 Task: Sort the products in the category "American" by unit price (high first).
Action: Mouse moved to (692, 258)
Screenshot: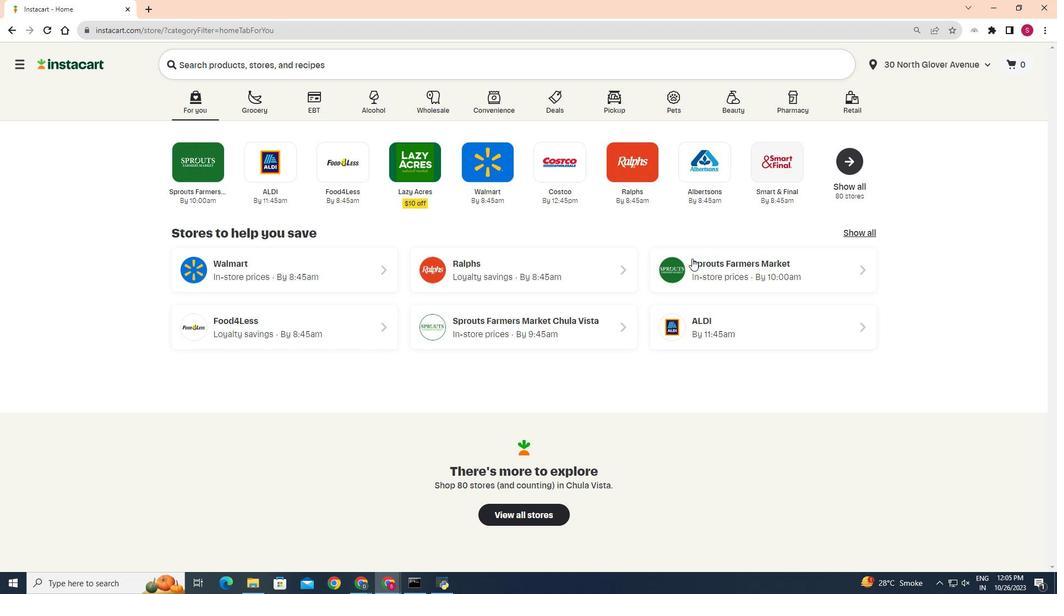 
Action: Mouse pressed left at (692, 258)
Screenshot: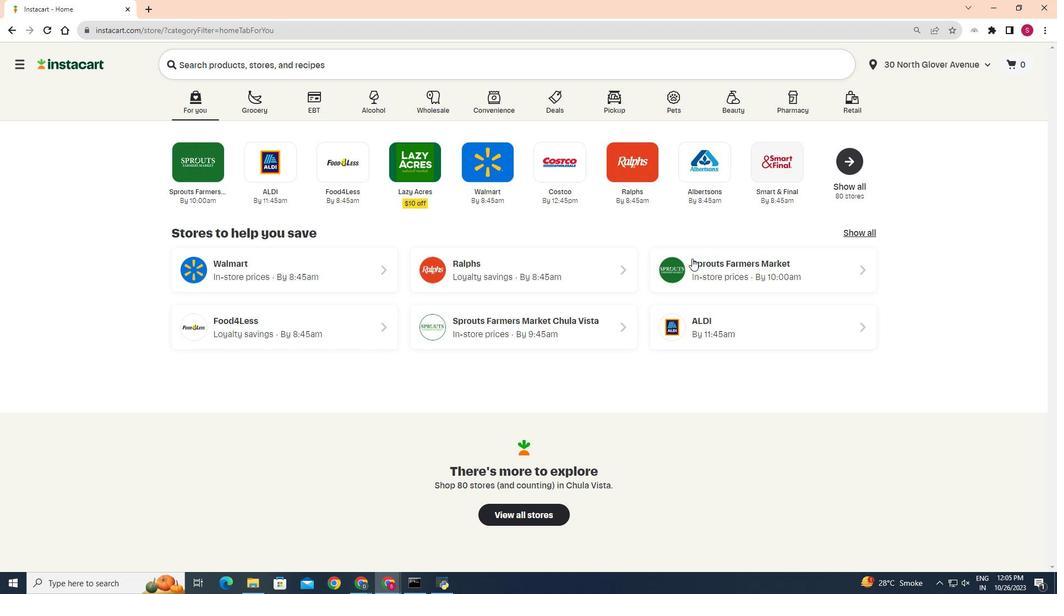 
Action: Mouse moved to (25, 459)
Screenshot: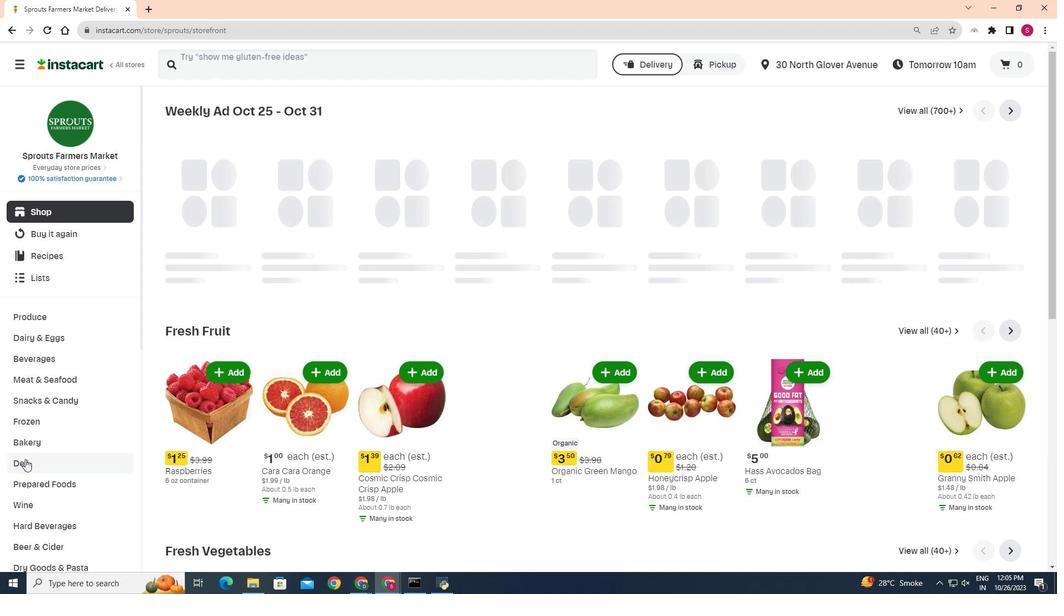 
Action: Mouse pressed left at (25, 459)
Screenshot: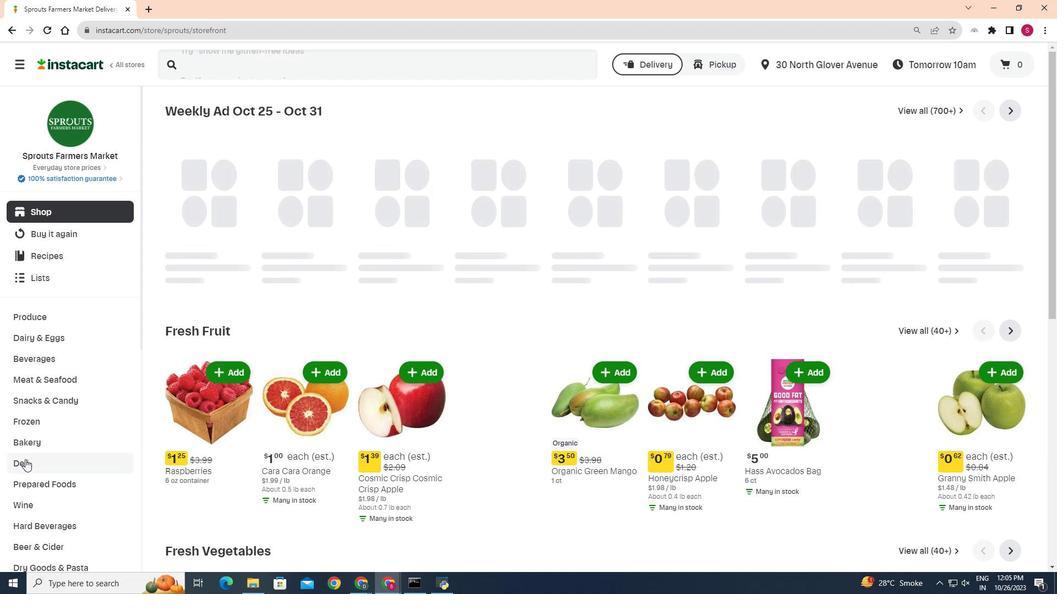 
Action: Mouse moved to (285, 137)
Screenshot: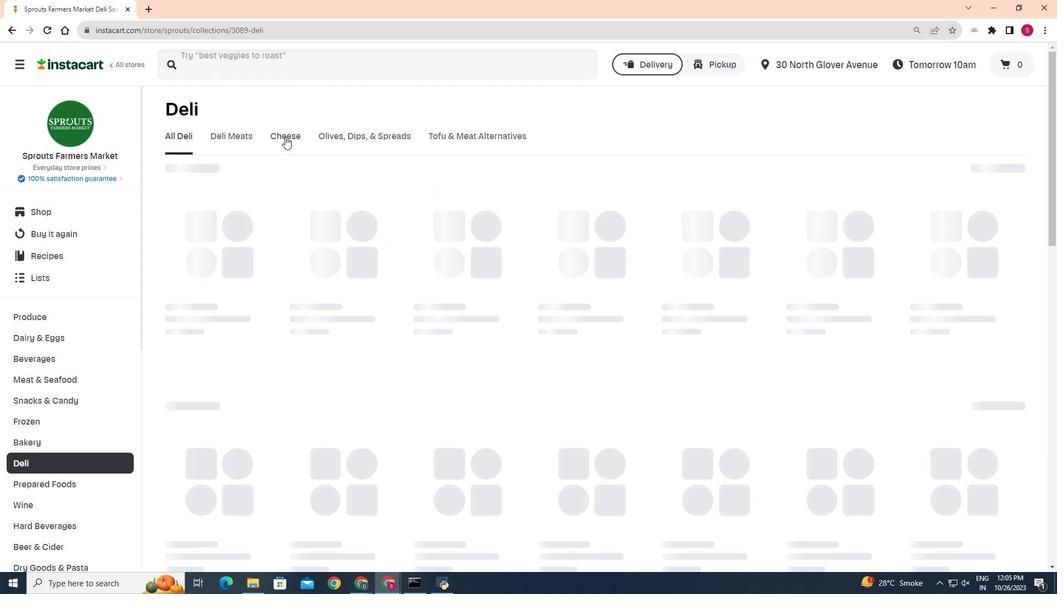 
Action: Mouse pressed left at (285, 137)
Screenshot: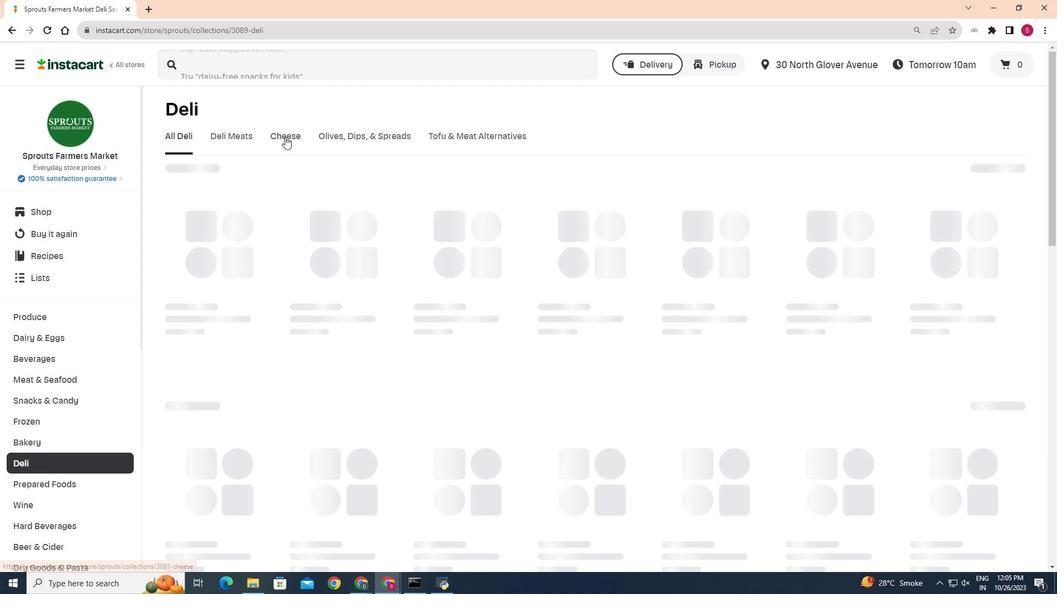 
Action: Mouse moved to (598, 179)
Screenshot: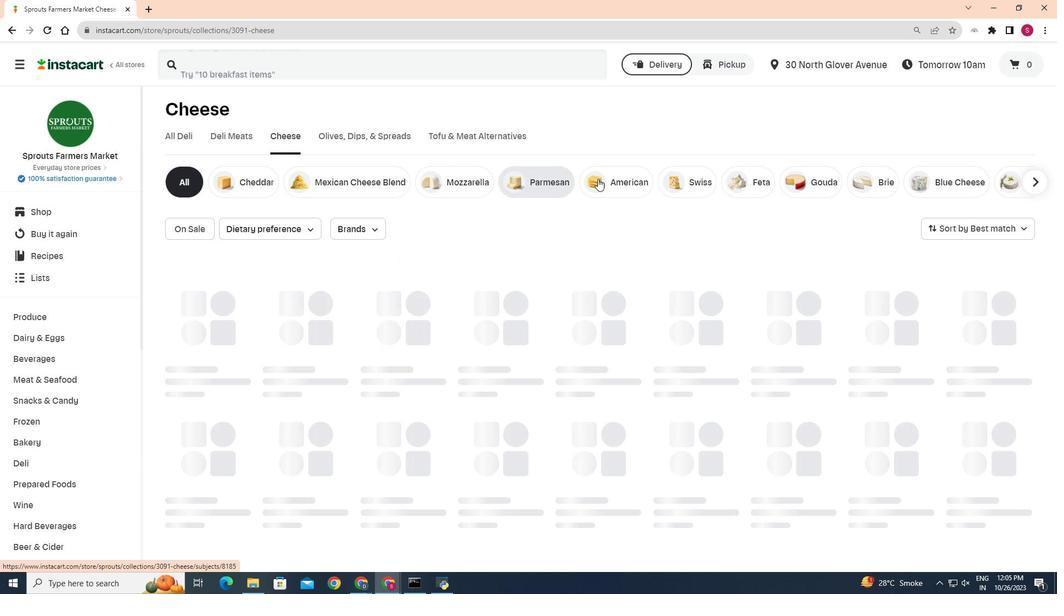 
Action: Mouse pressed left at (598, 179)
Screenshot: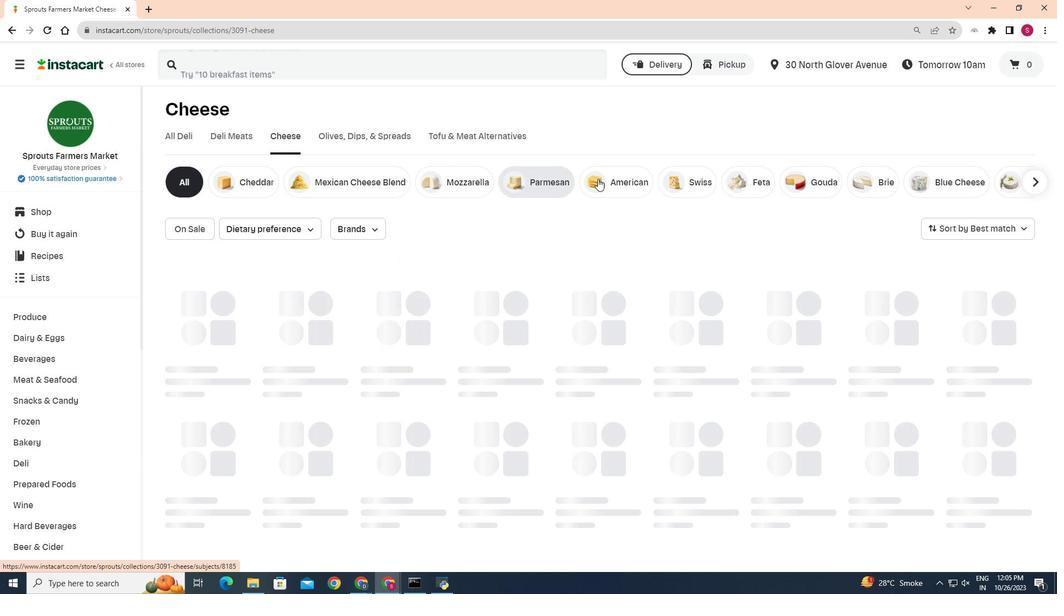 
Action: Mouse moved to (1014, 229)
Screenshot: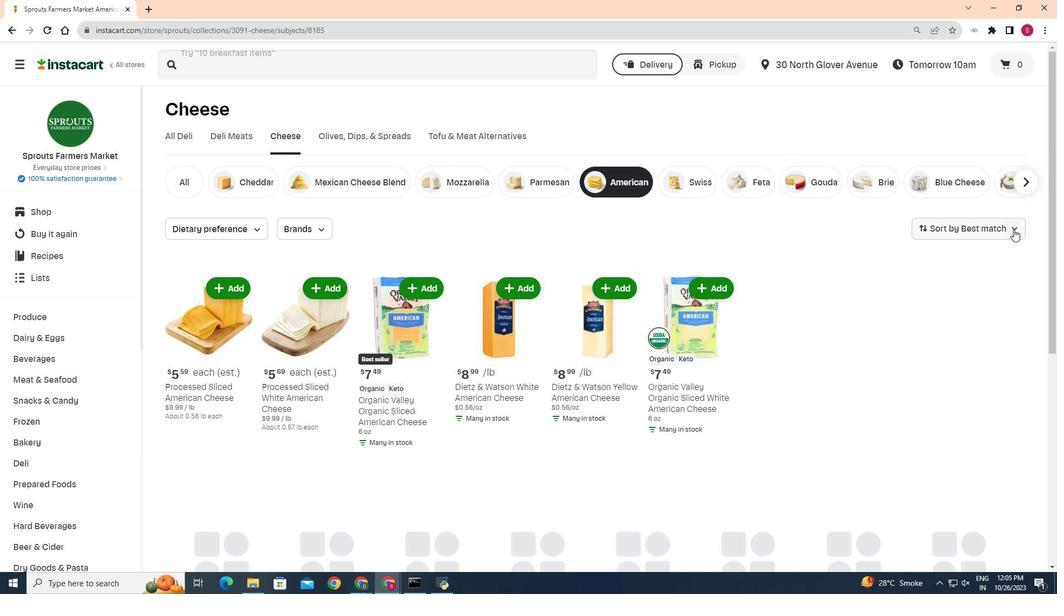
Action: Mouse pressed left at (1014, 229)
Screenshot: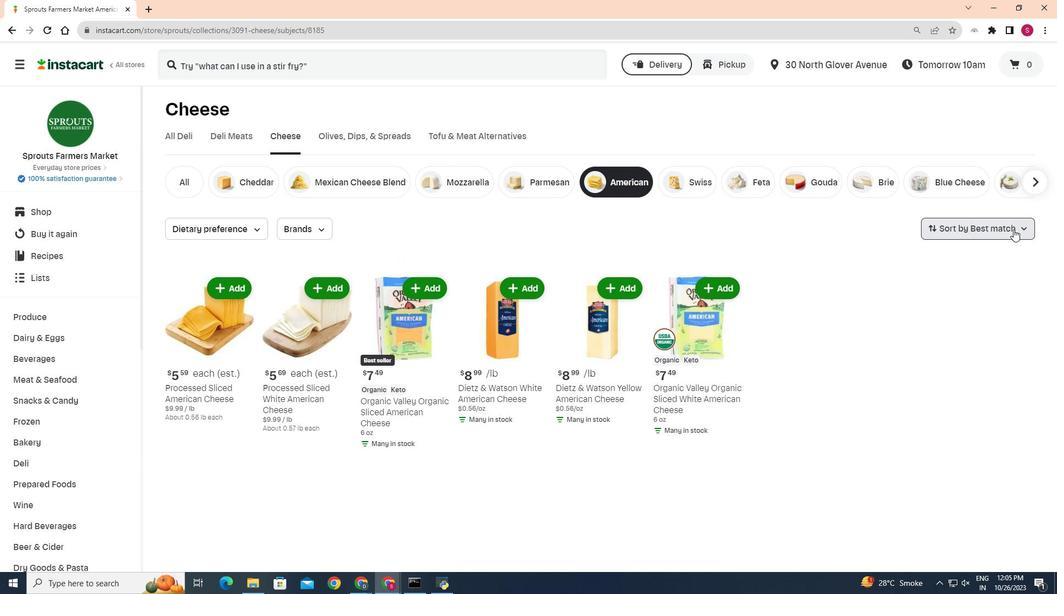 
Action: Mouse moved to (974, 363)
Screenshot: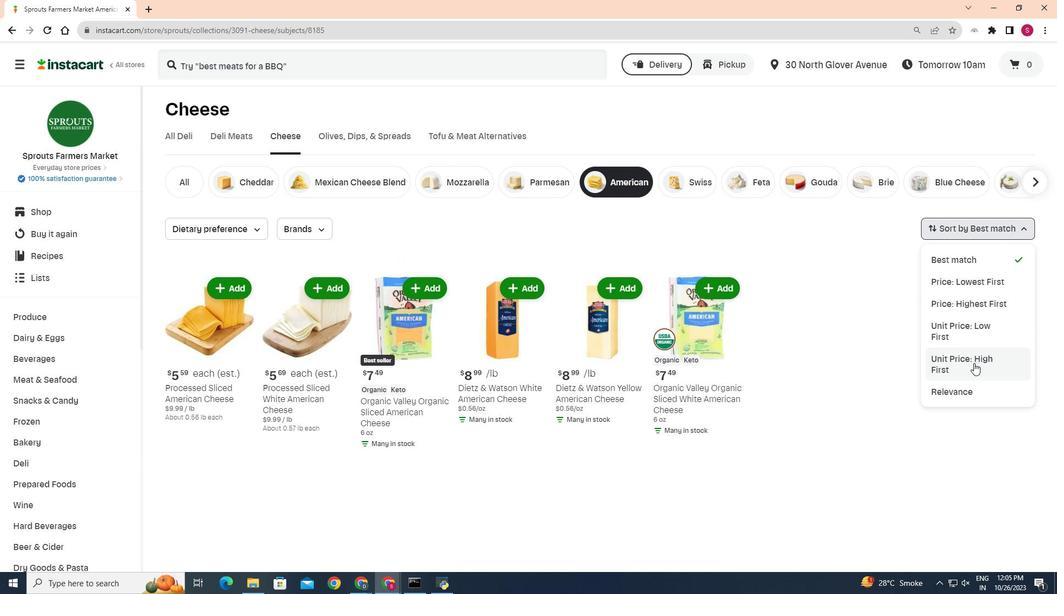 
Action: Mouse pressed left at (974, 363)
Screenshot: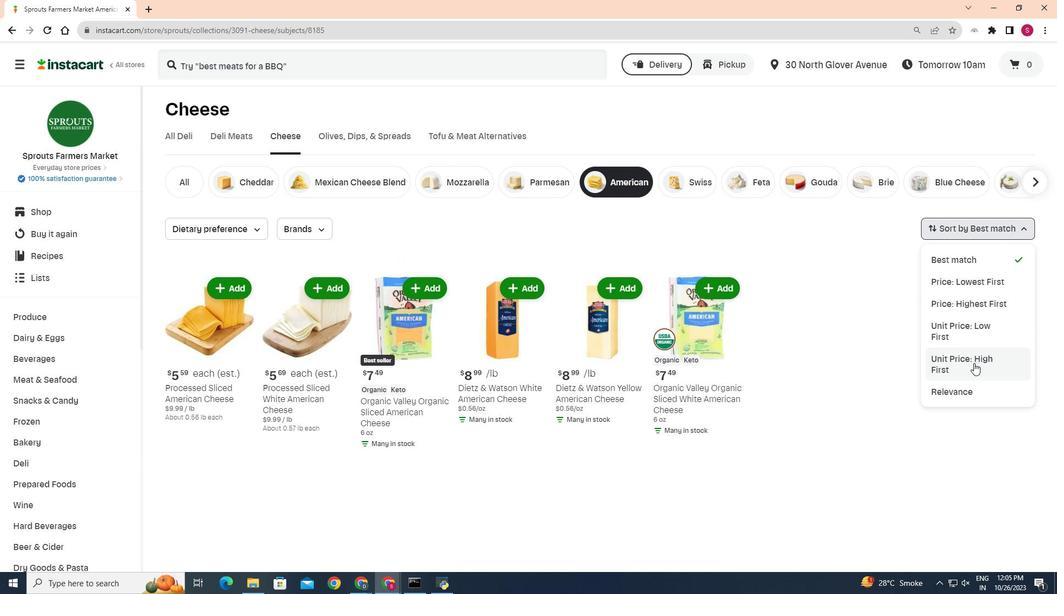 
Action: Mouse moved to (627, 242)
Screenshot: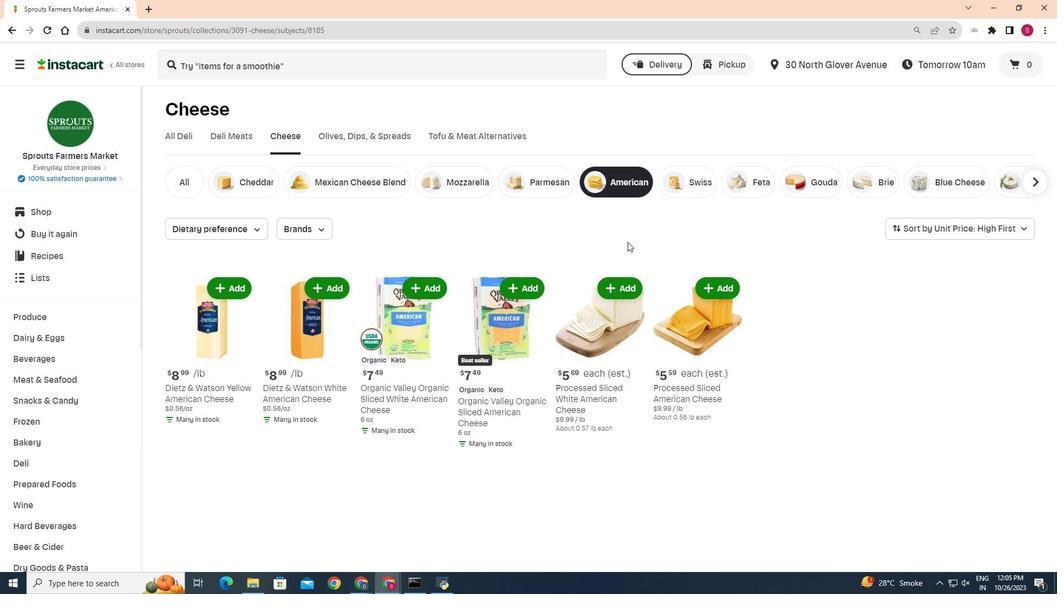 
